 Task: In new skill endorsements turn off push notifications.
Action: Mouse moved to (745, 58)
Screenshot: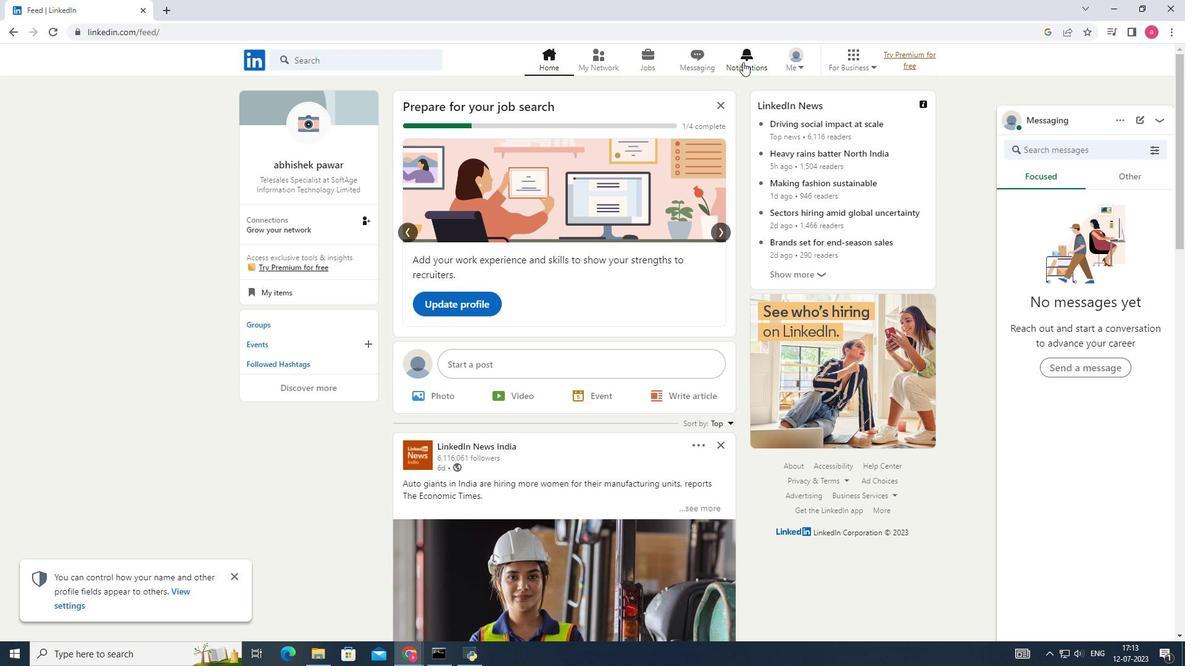 
Action: Mouse pressed left at (745, 58)
Screenshot: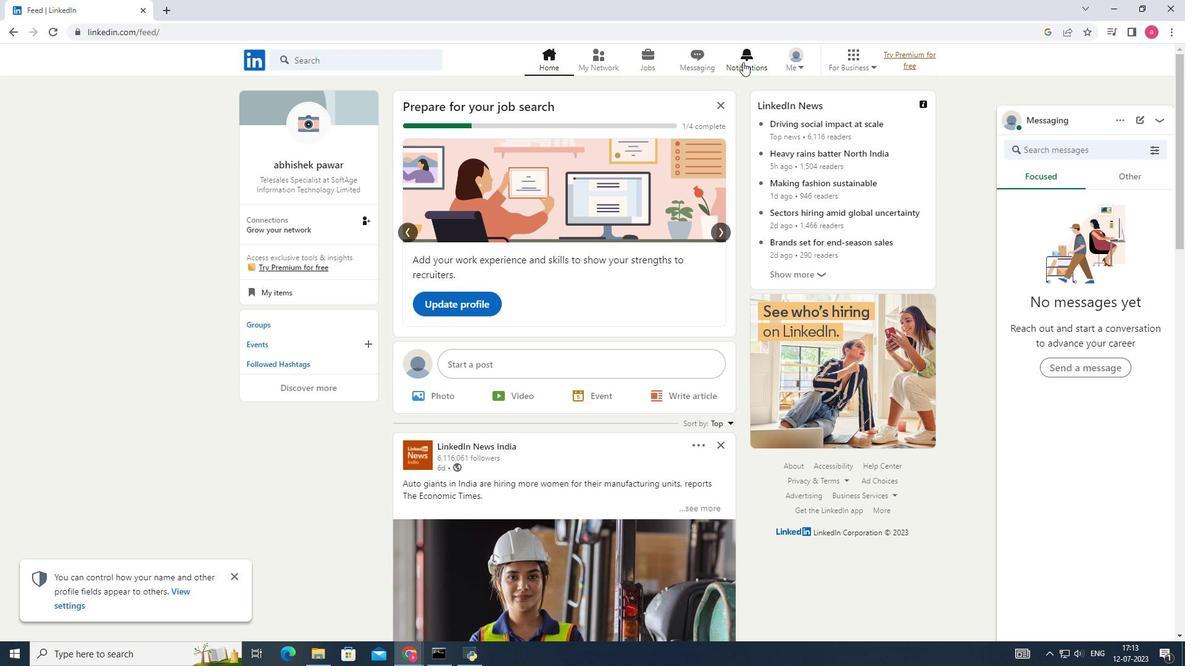 
Action: Mouse moved to (277, 141)
Screenshot: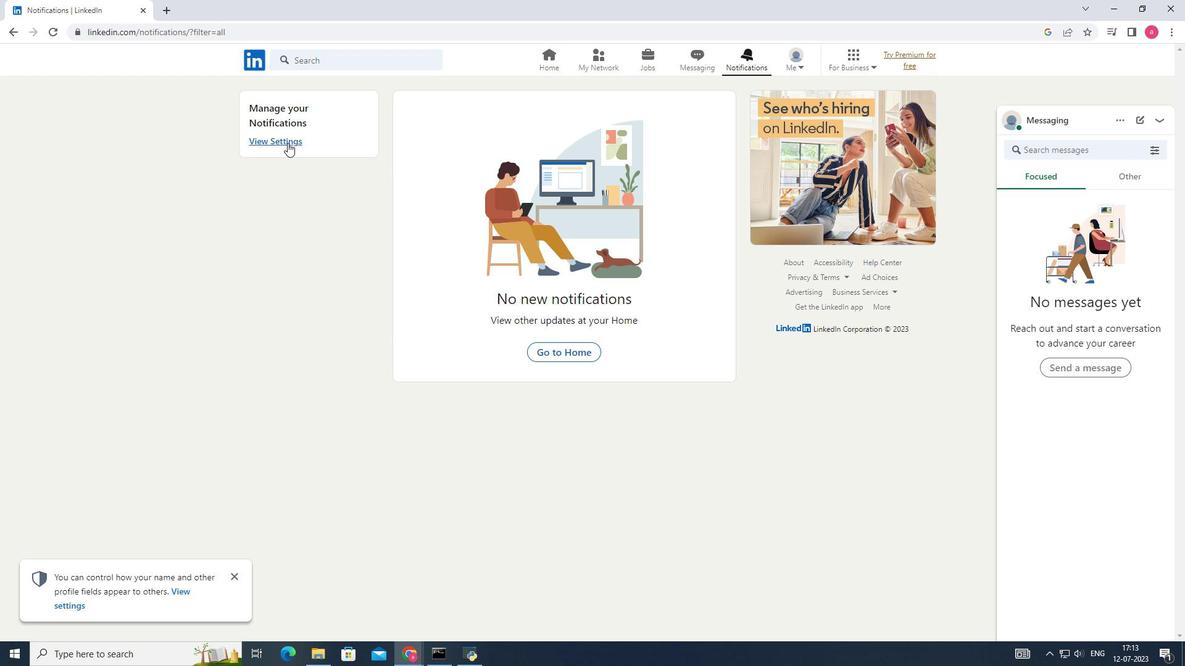 
Action: Mouse pressed left at (277, 141)
Screenshot: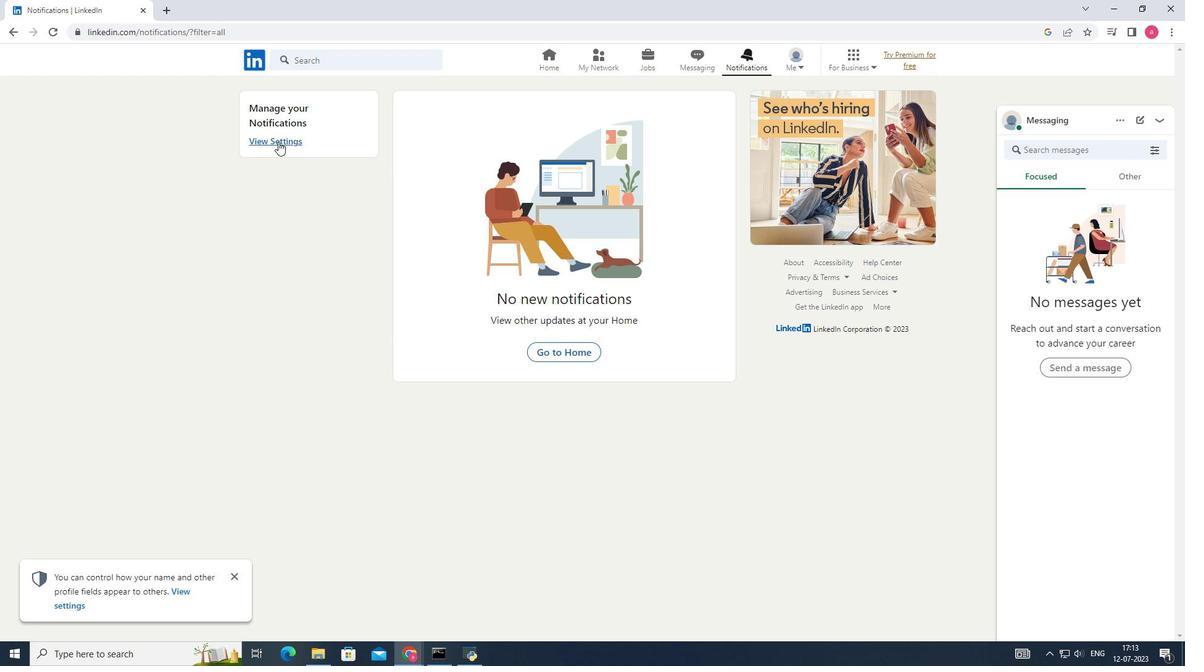
Action: Mouse moved to (724, 475)
Screenshot: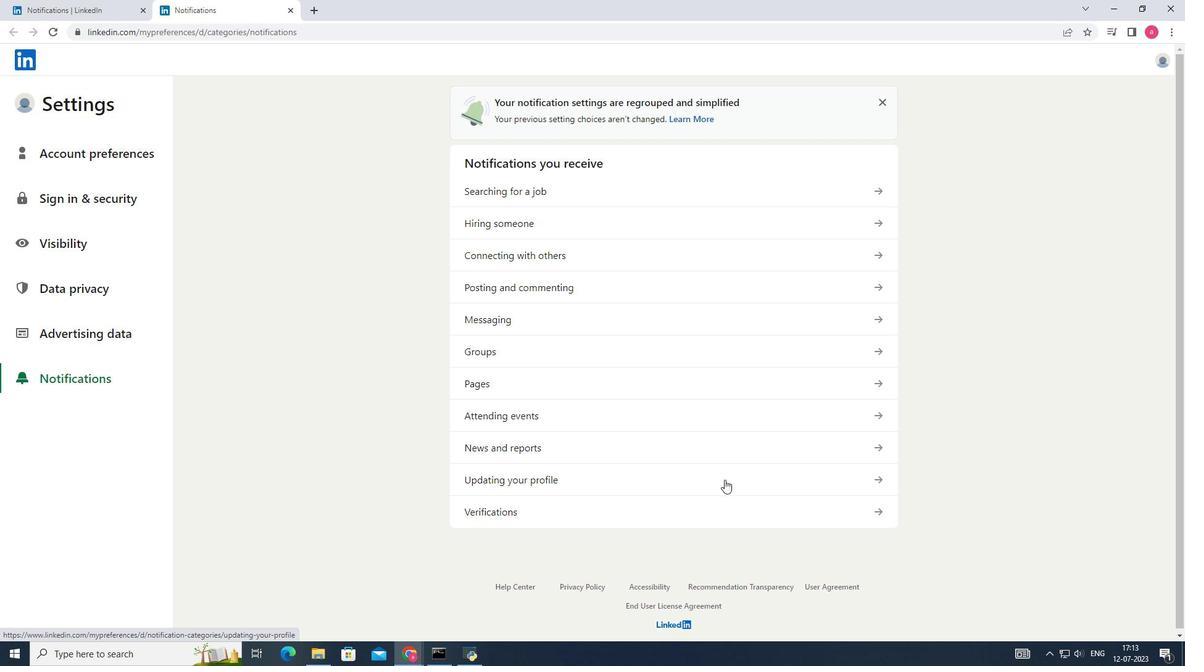 
Action: Mouse pressed left at (724, 475)
Screenshot: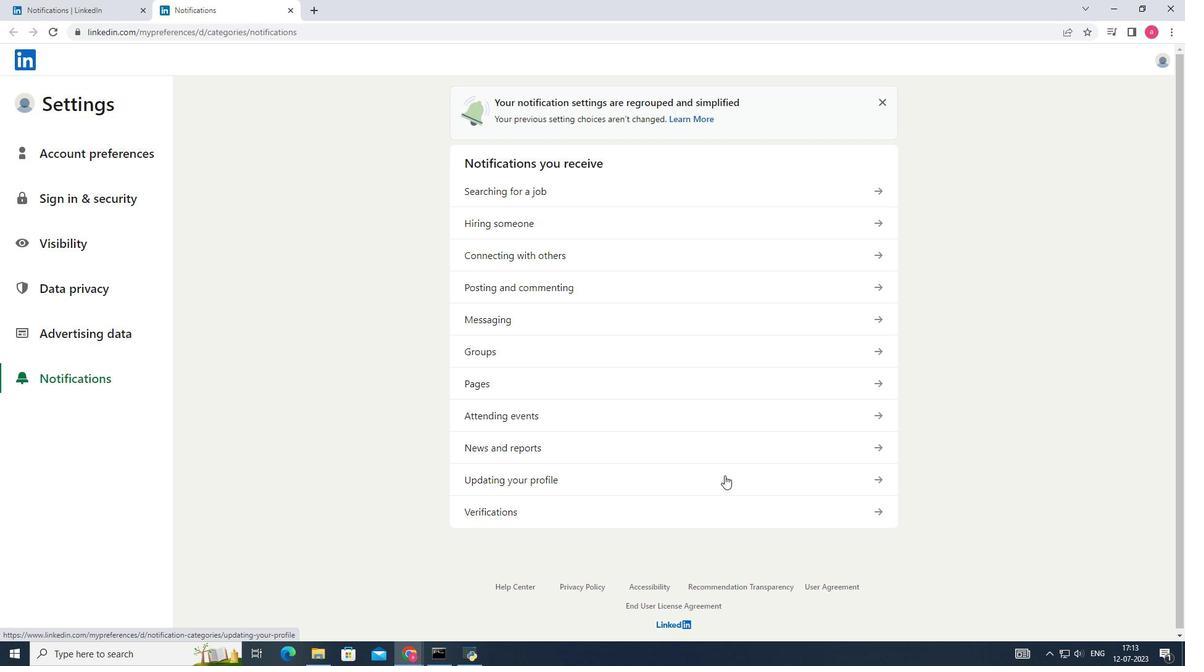 
Action: Mouse moved to (672, 226)
Screenshot: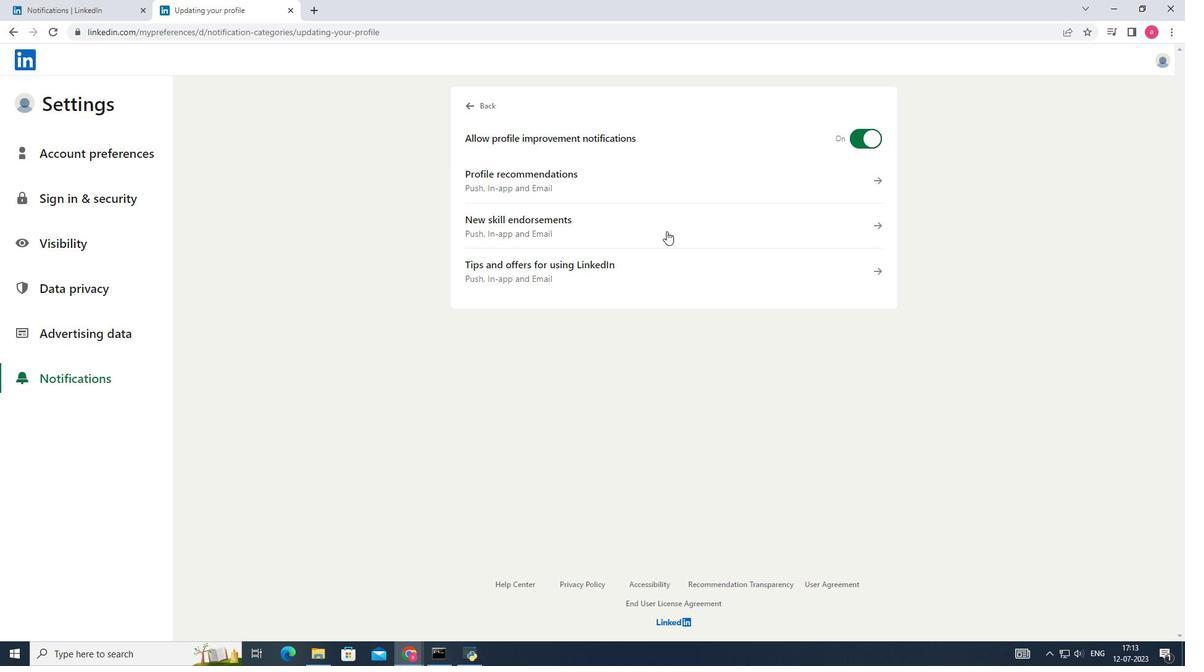 
Action: Mouse pressed left at (672, 226)
Screenshot: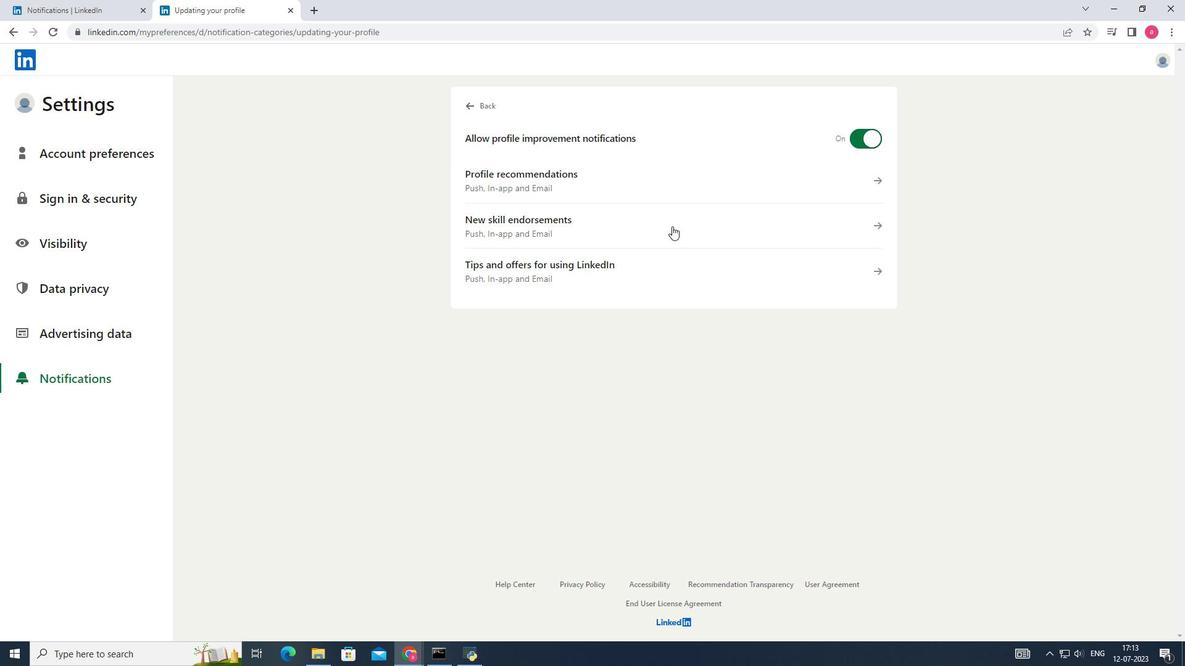 
Action: Mouse moved to (871, 258)
Screenshot: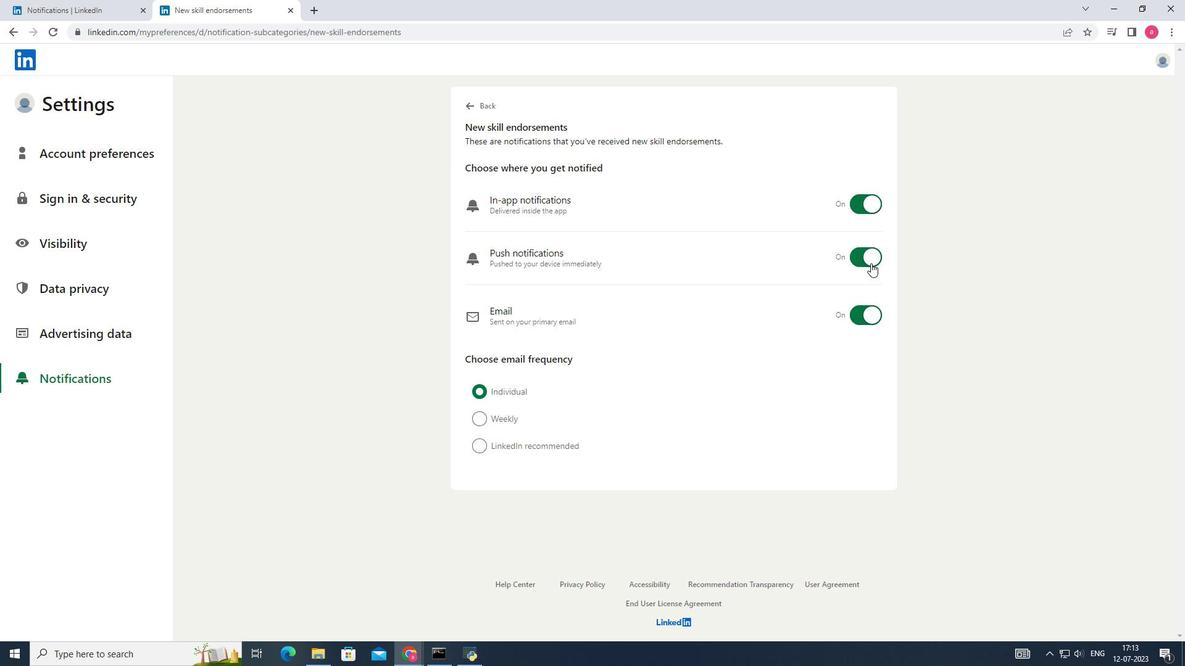 
Action: Mouse pressed left at (871, 258)
Screenshot: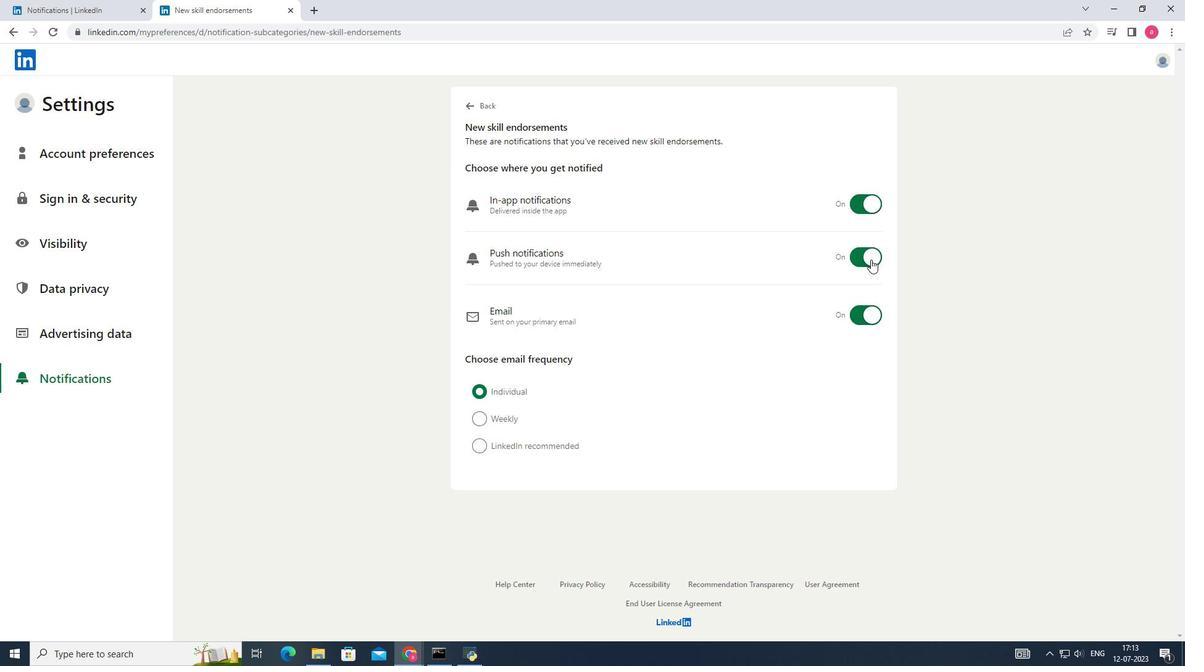 
Action: Mouse moved to (975, 266)
Screenshot: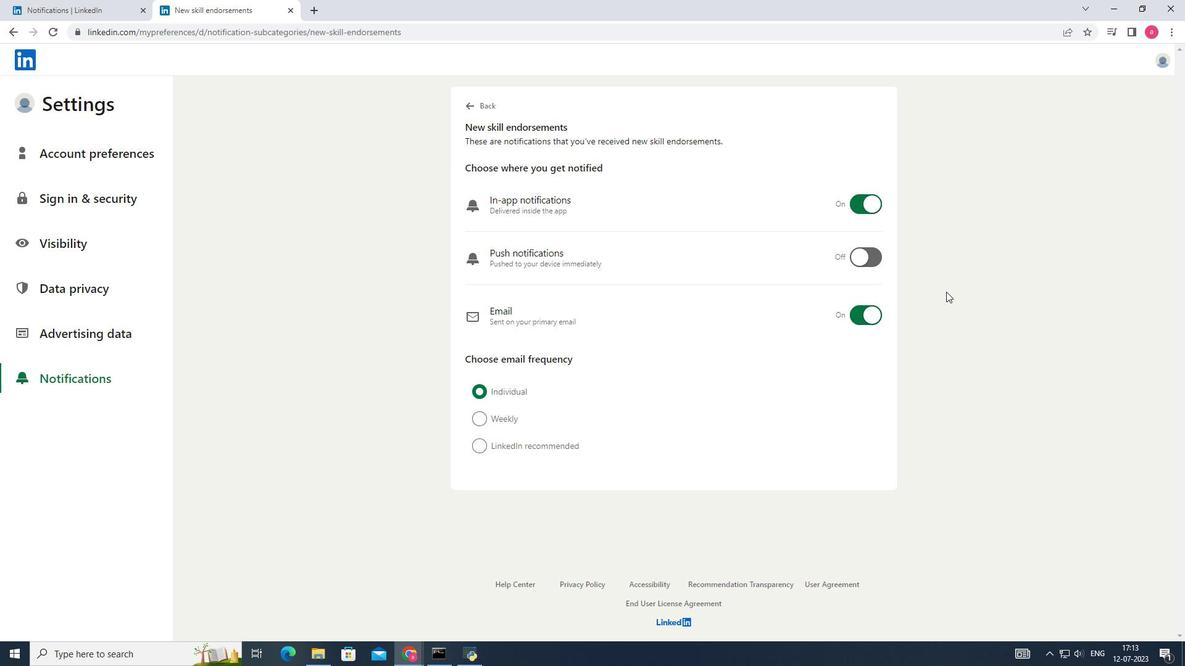 
